 Task: open an excel sheet and write heading  Money ManagerAdd Descriptions in a column and its values below  'Salary, Rent, Groceries, Utilities, Dining out, Transportation & Entertainment. 'Add Categories in next column and its values below  Income, Expense, Expense, Expense, Expense, Expense & Expense. Add Amount in next column and its values below  $2,500, $800, $200, $100, $50, $30 & $100Add Dates in next column and its values below  2023-05-01, 2023-05-05, 2023-05-10, 2023-05-15, 2023-05-20, 2023-05-25 & 2023-05-31Save page ExpReport review
Action: Mouse moved to (28, 108)
Screenshot: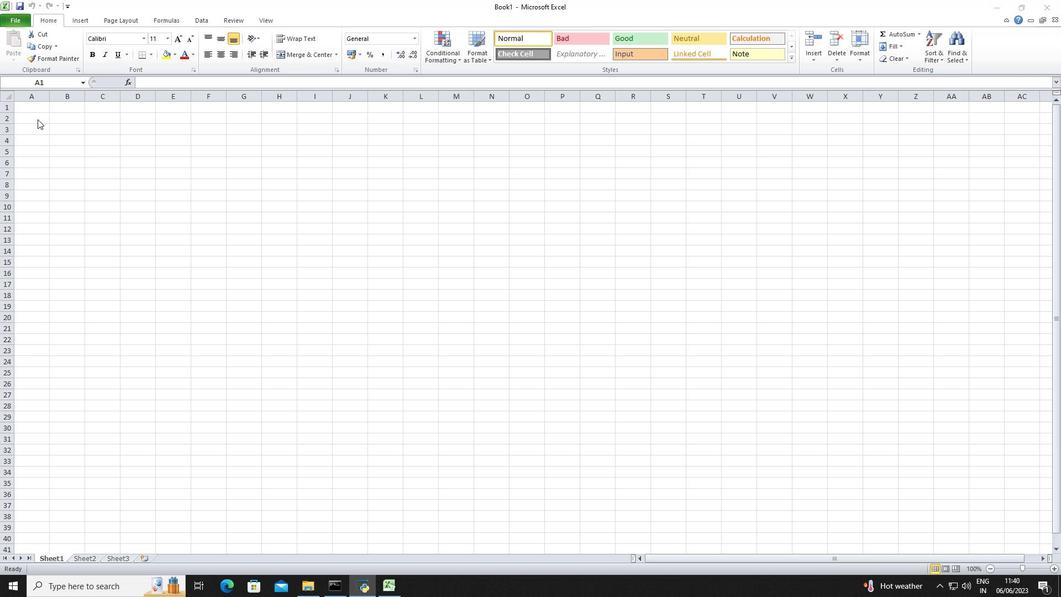 
Action: Mouse pressed left at (28, 108)
Screenshot: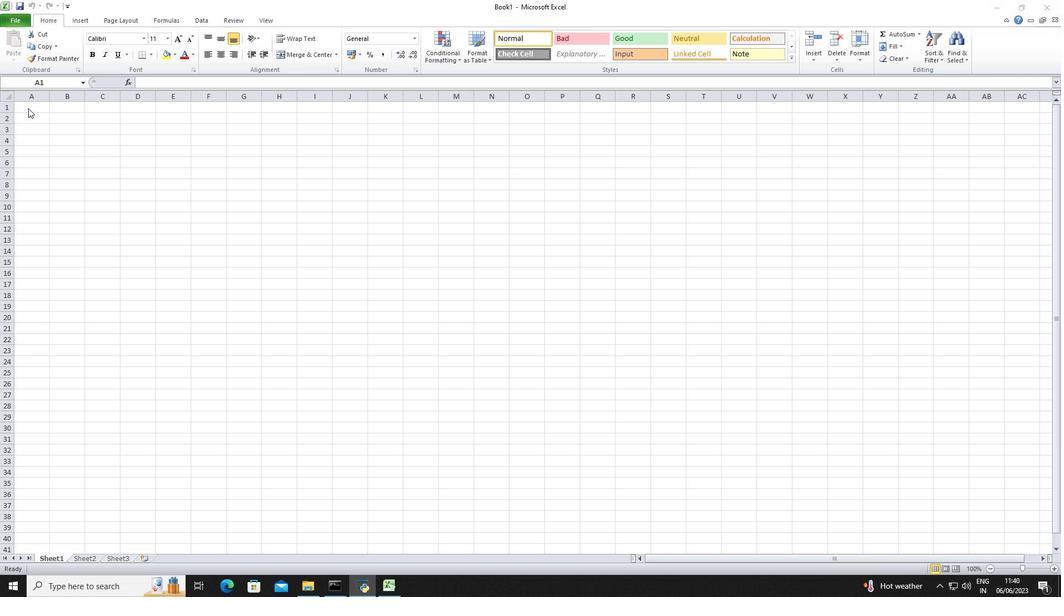 
Action: Key pressed <Key.shift><Key.shift>Money<Key.space><Key.shift>Manager<Key.enter><Key.enter><Key.shift>Descriptions<Key.down><Key.down><Key.up><Key.shift>Salary<Key.down><Key.shift>Rent<Key.down><Key.shift>Groceries<Key.down><Key.shift><Key.shift><Key.shift>Utilities<Key.down><Key.shift><Key.shift><Key.shift><Key.shift><Key.shift><Key.shift><Key.shift><Key.shift><Key.shift><Key.shift><Key.shift><Key.shift><Key.shift><Key.shift><Key.shift><Key.shift><Key.shift><Key.shift><Key.shift><Key.shift><Key.shift><Key.shift>Dining<Key.space>out<Key.down><Key.shift>Transportation<Key.enter><Key.shift>Entertainment<Key.down><Key.right><Key.right><Key.up><Key.up><Key.up><Key.up><Key.up><Key.up><Key.up><Key.up><Key.shift>Categories<Key.down><Key.shift>Income<Key.enter><Key.shift>Expense<Key.down><Key.shift>Expense<Key.enter><Key.shift>Expense<Key.enter><Key.shift>Exppense<Key.backspace><Key.backspace><Key.backspace><Key.backspace><Key.backspace>ense<Key.enter><Key.shift>Expense<Key.enter><Key.shift>Expense<Key.down><Key.right><Key.right><Key.up><Key.up><Key.up><Key.left><Key.right><Key.up><Key.up><Key.up><Key.up><Key.up><Key.down><Key.left><Key.up><Key.right><Key.right><Key.left><Key.down><Key.up><Key.shift>Amount<Key.down>2500<Key.down>800<Key.down>200<Key.down>100<Key.down>50<Key.down>30<Key.down>100<Key.down>
Screenshot: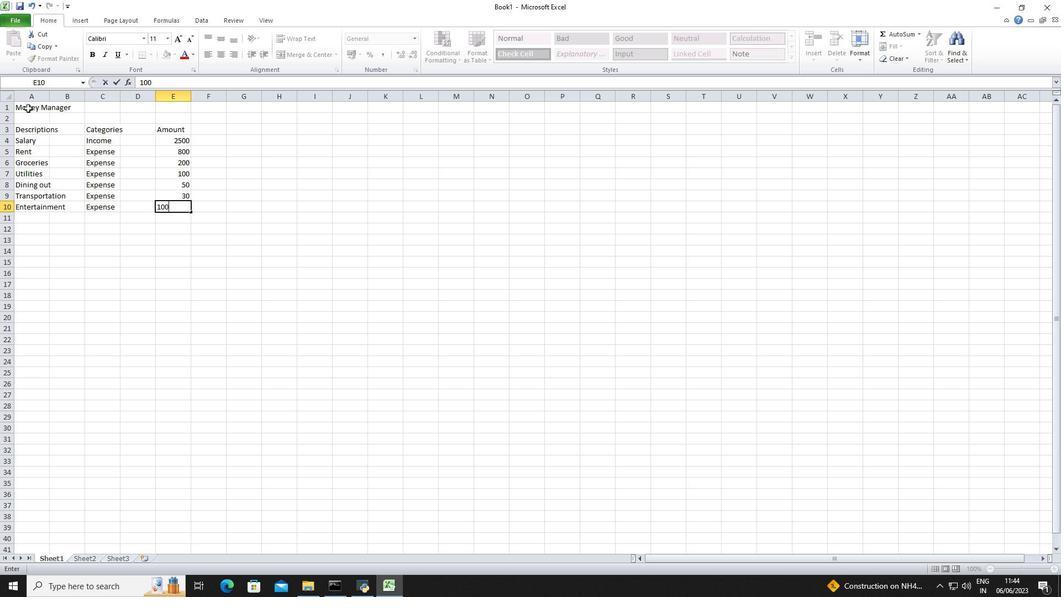 
Action: Mouse moved to (169, 141)
Screenshot: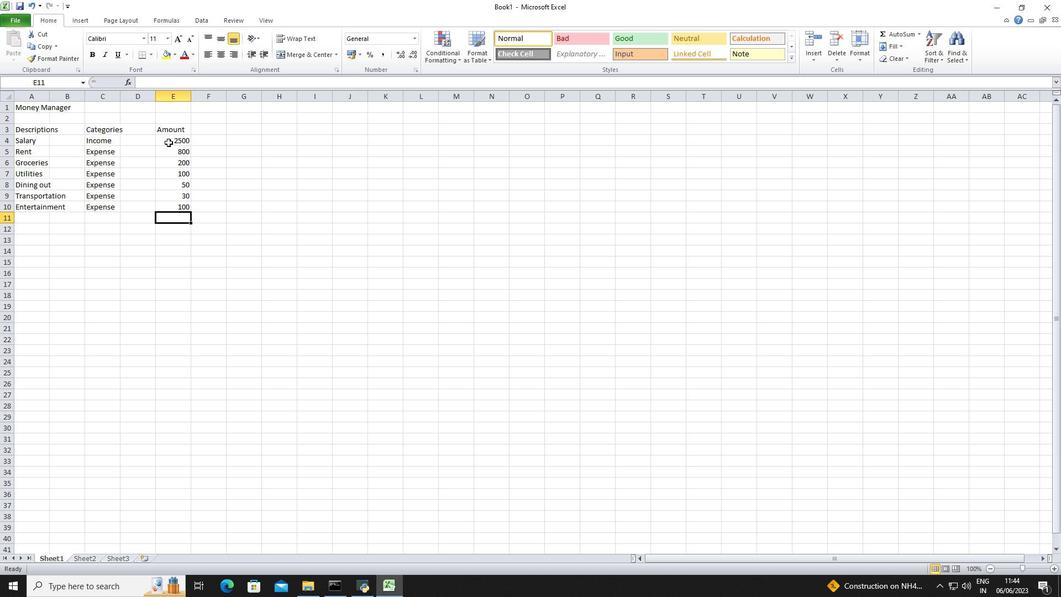 
Action: Mouse pressed left at (169, 141)
Screenshot: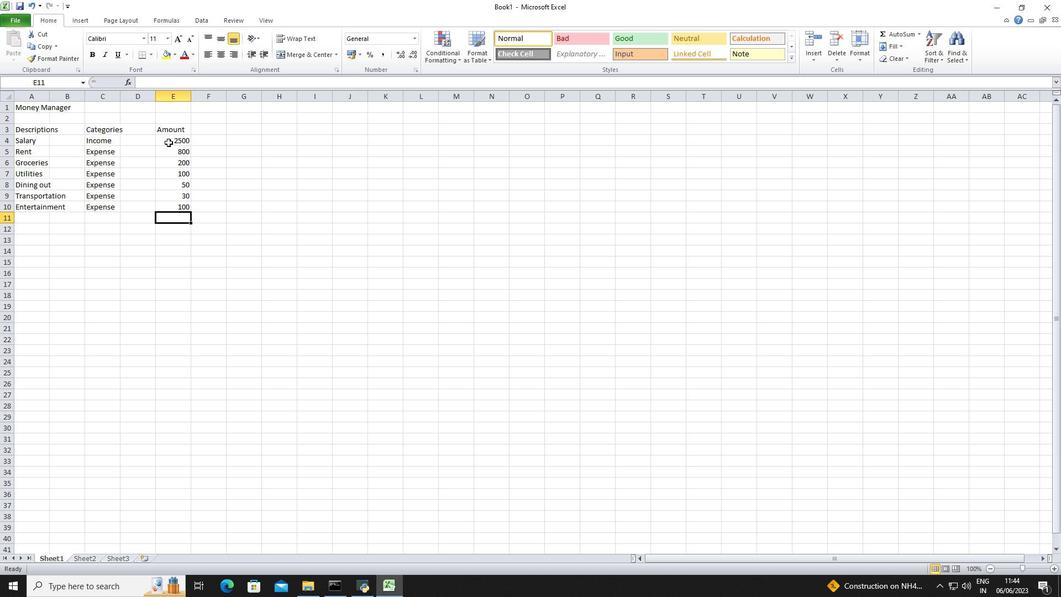 
Action: Mouse moved to (417, 40)
Screenshot: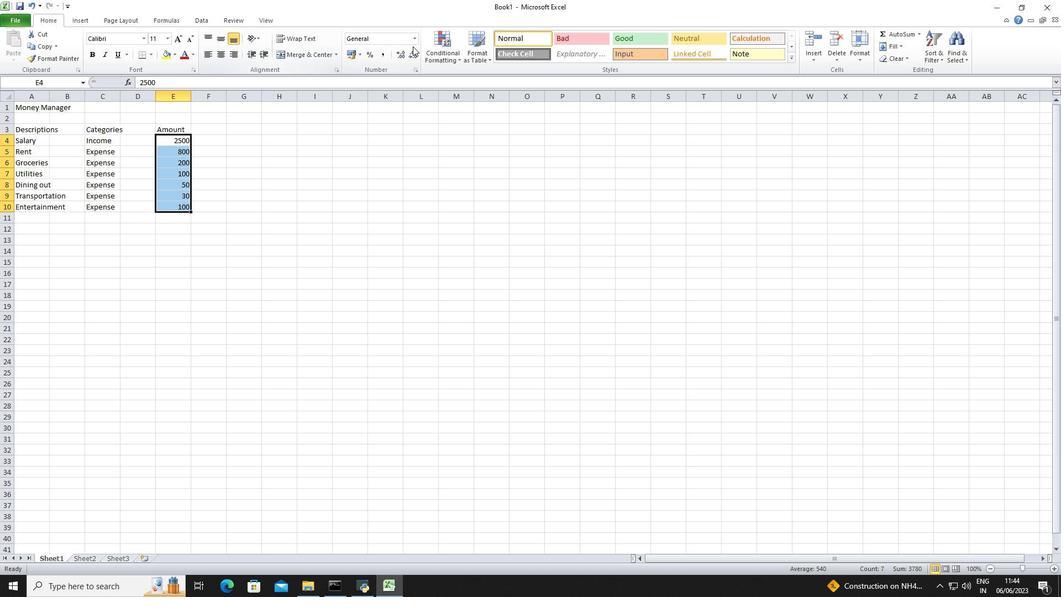 
Action: Mouse pressed left at (417, 40)
Screenshot: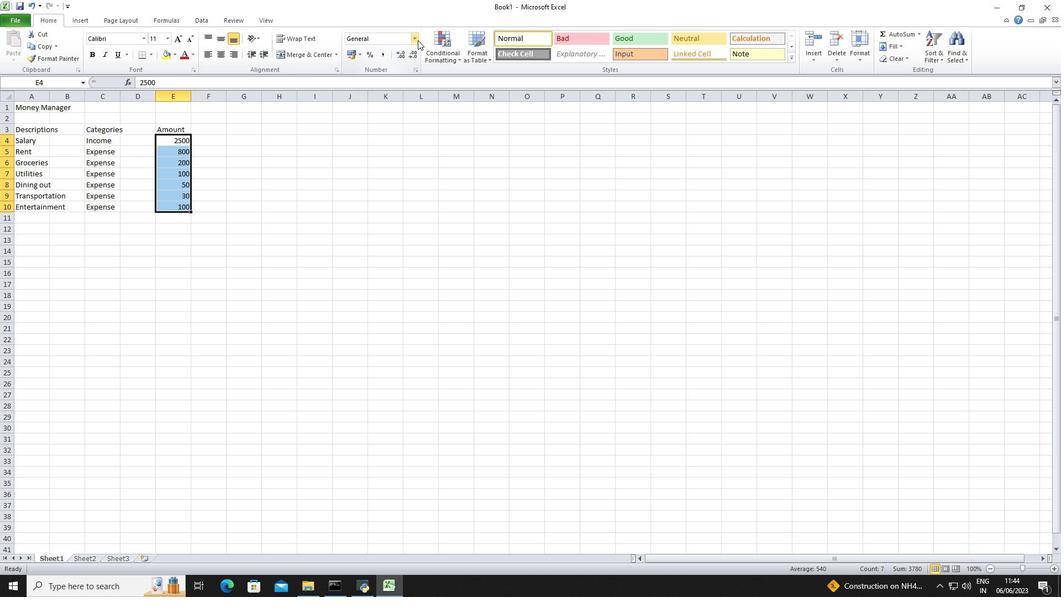 
Action: Mouse moved to (361, 320)
Screenshot: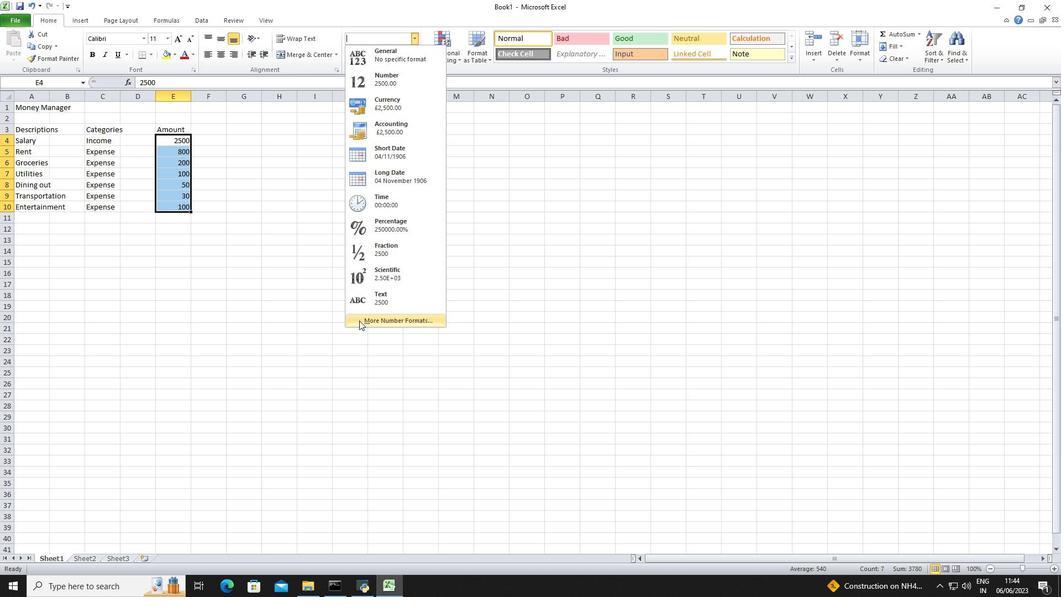 
Action: Mouse pressed left at (361, 320)
Screenshot: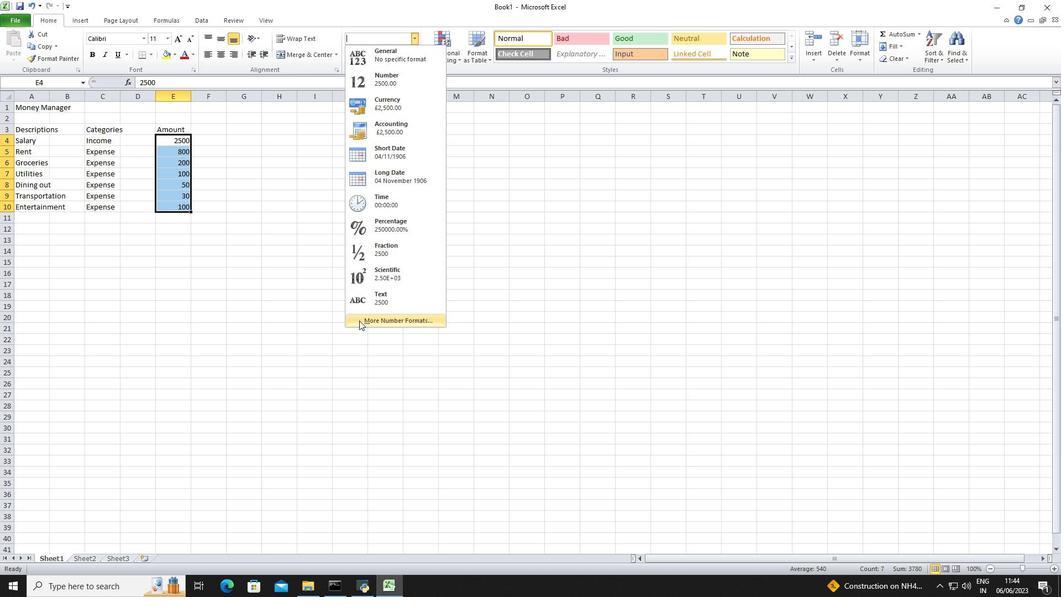 
Action: Mouse moved to (168, 207)
Screenshot: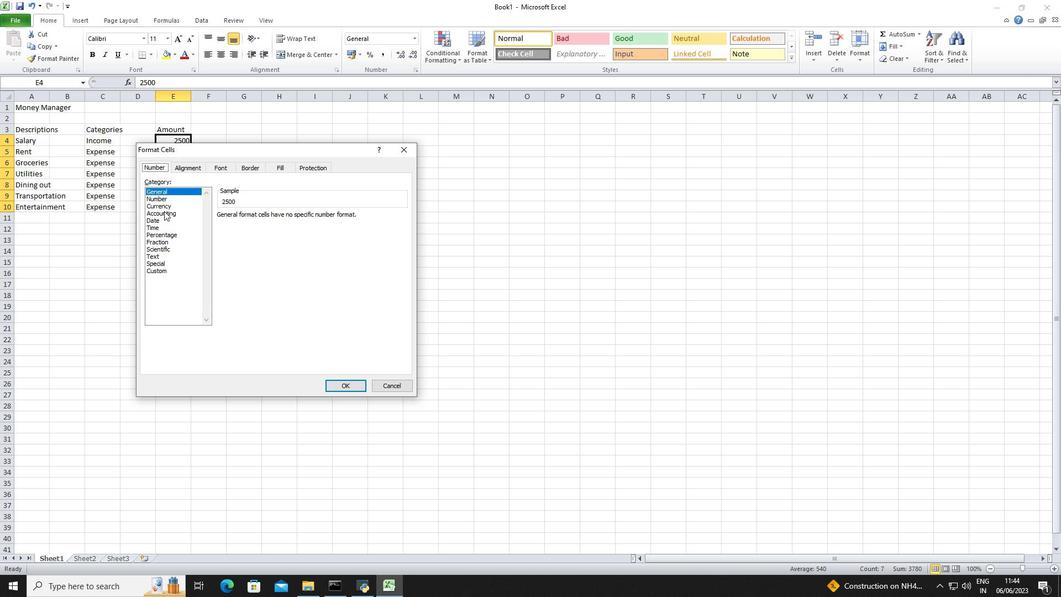 
Action: Mouse pressed left at (168, 207)
Screenshot: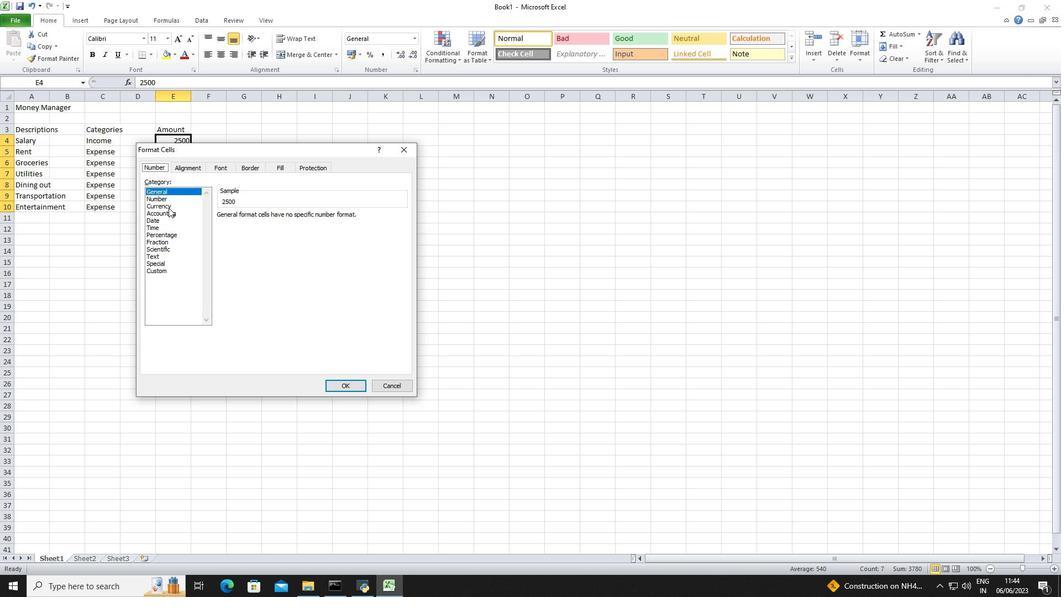 
Action: Mouse moved to (289, 217)
Screenshot: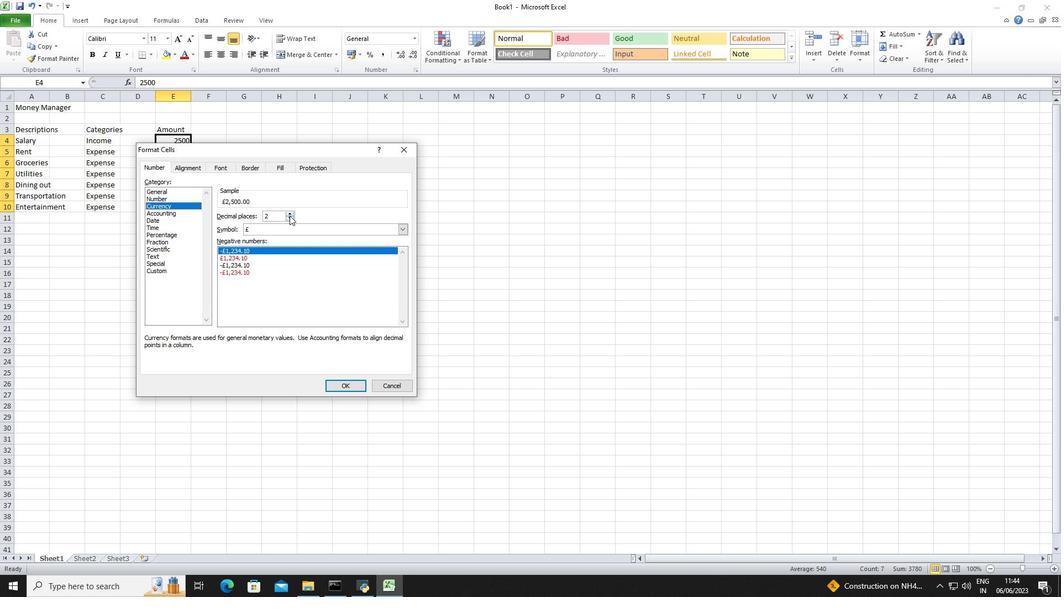 
Action: Mouse pressed left at (289, 217)
Screenshot: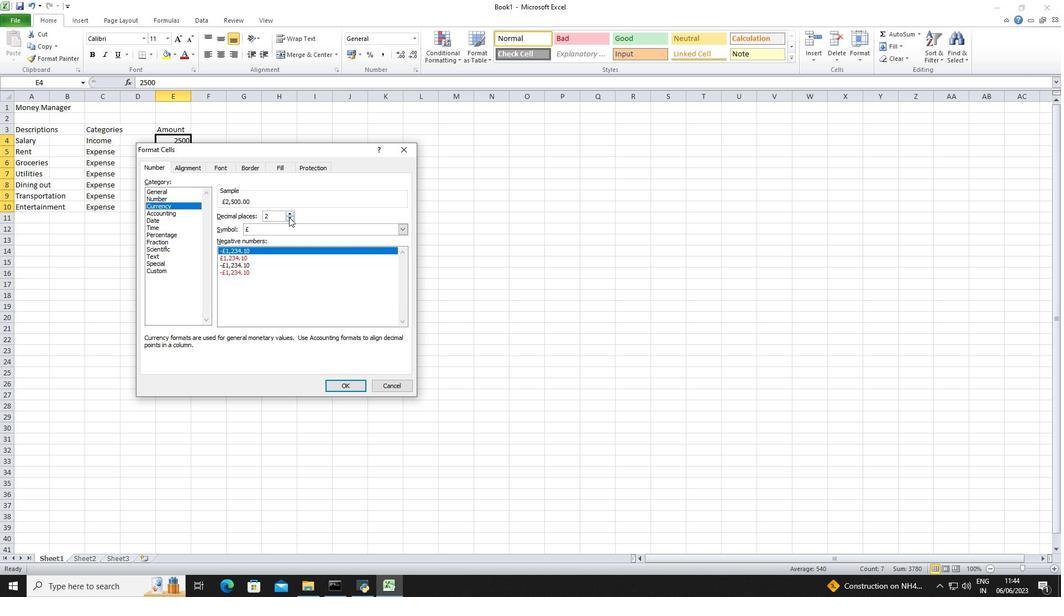 
Action: Mouse pressed left at (289, 217)
Screenshot: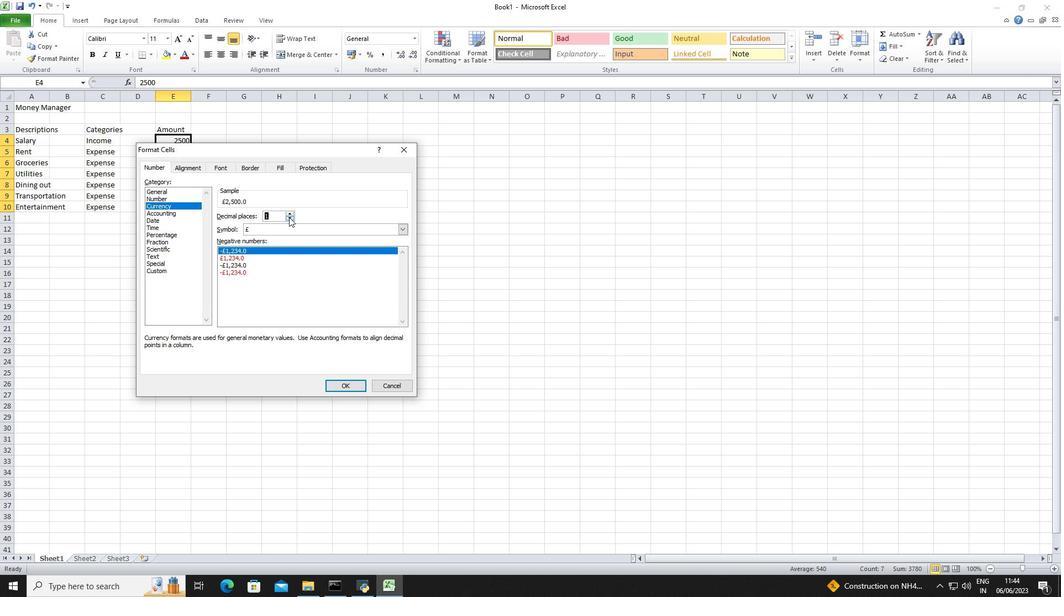 
Action: Mouse moved to (284, 229)
Screenshot: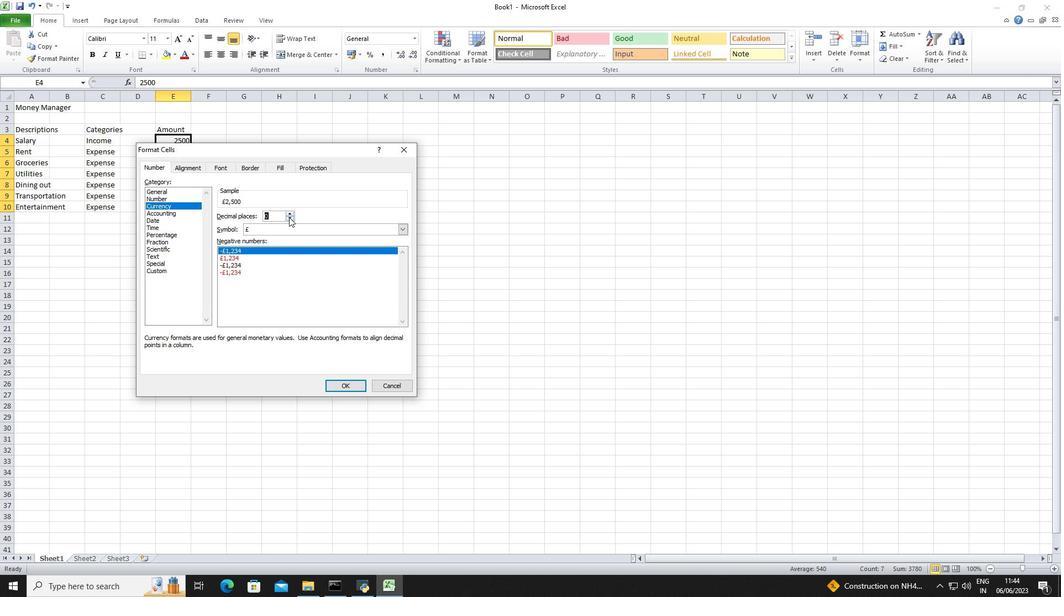 
Action: Mouse pressed left at (284, 229)
Screenshot: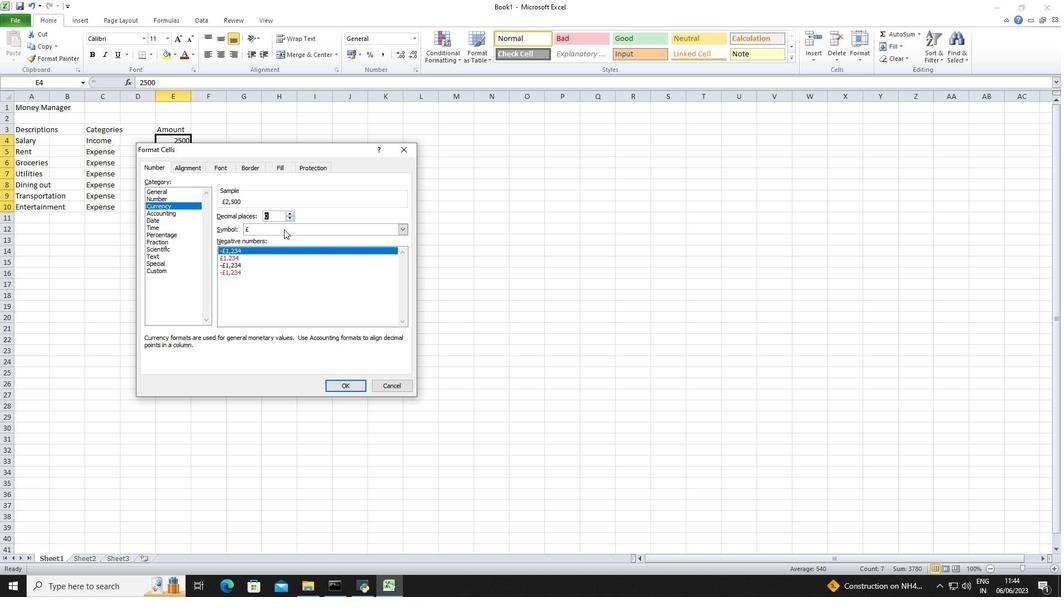 
Action: Mouse moved to (283, 248)
Screenshot: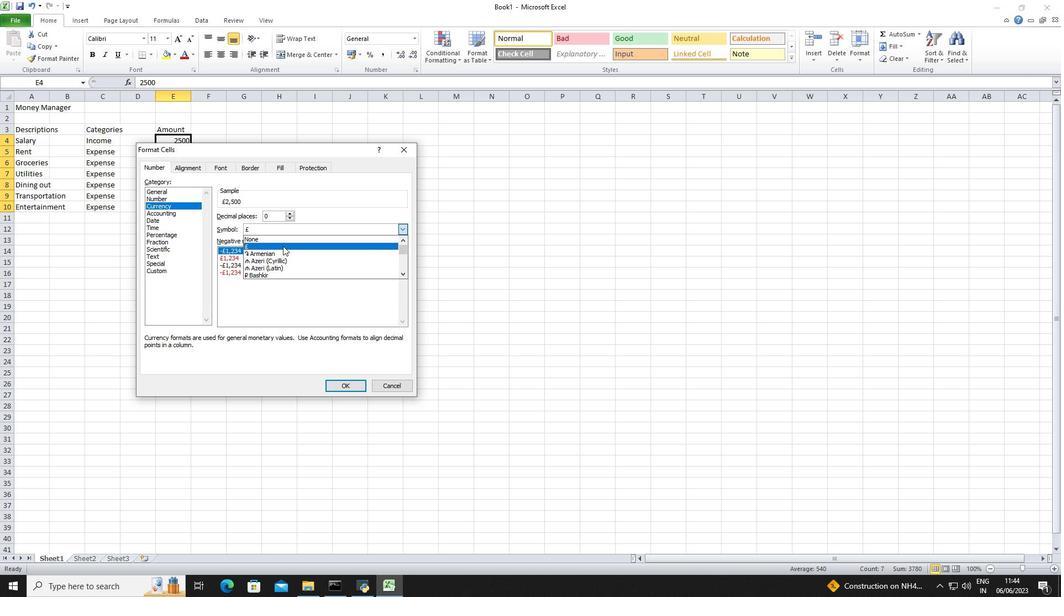 
Action: Mouse scrolled (283, 247) with delta (0, 0)
Screenshot: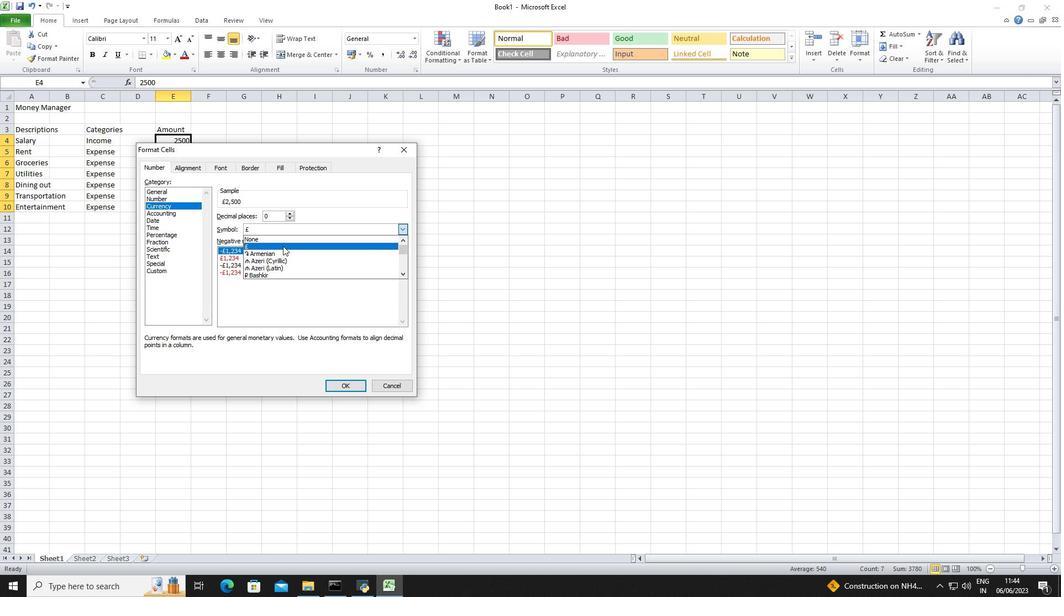 
Action: Mouse scrolled (283, 247) with delta (0, 0)
Screenshot: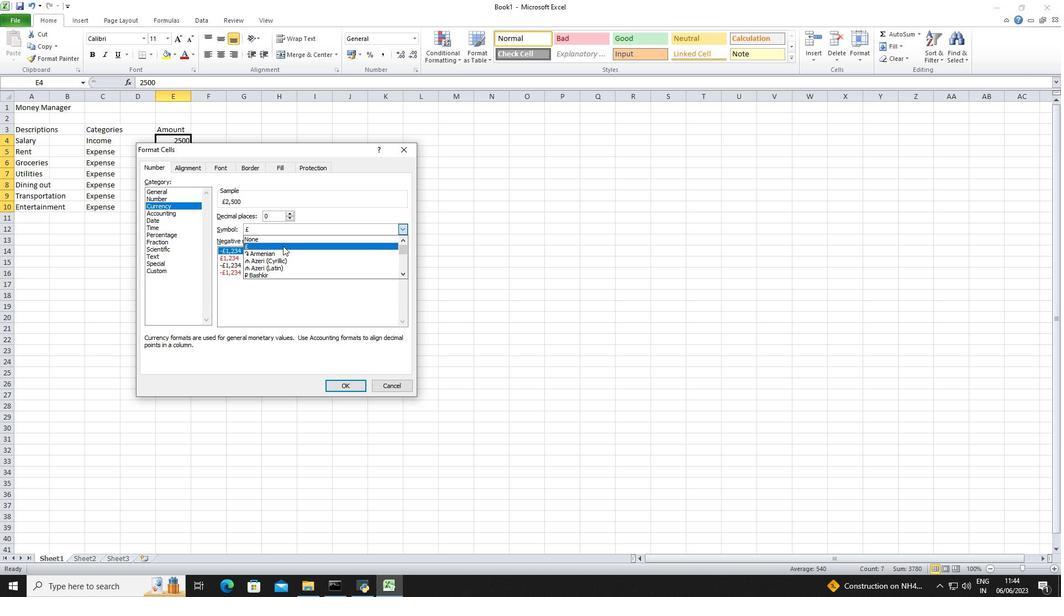 
Action: Mouse scrolled (283, 247) with delta (0, 0)
Screenshot: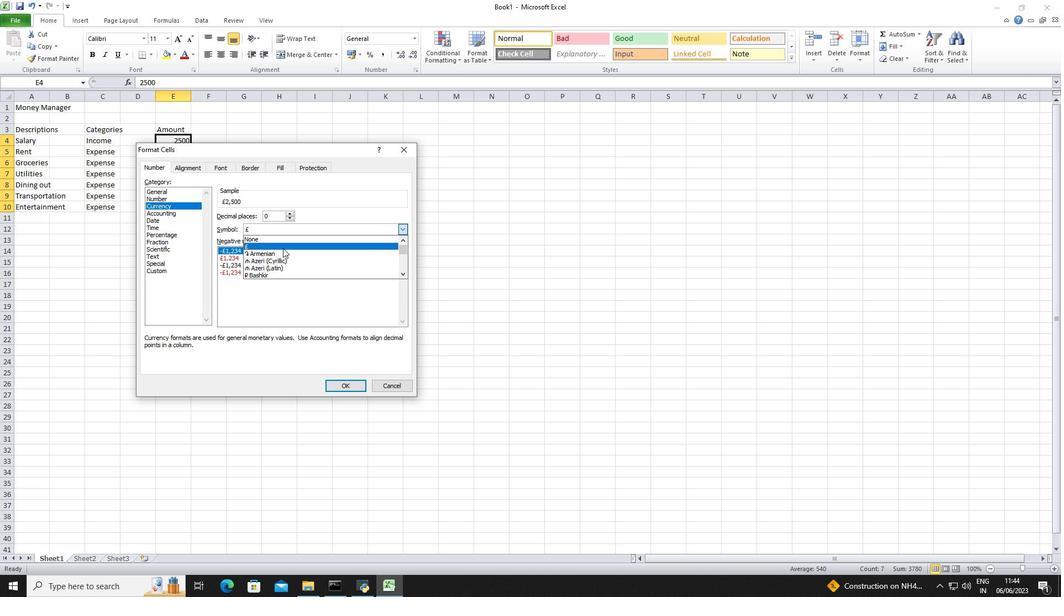 
Action: Mouse scrolled (283, 247) with delta (0, 0)
Screenshot: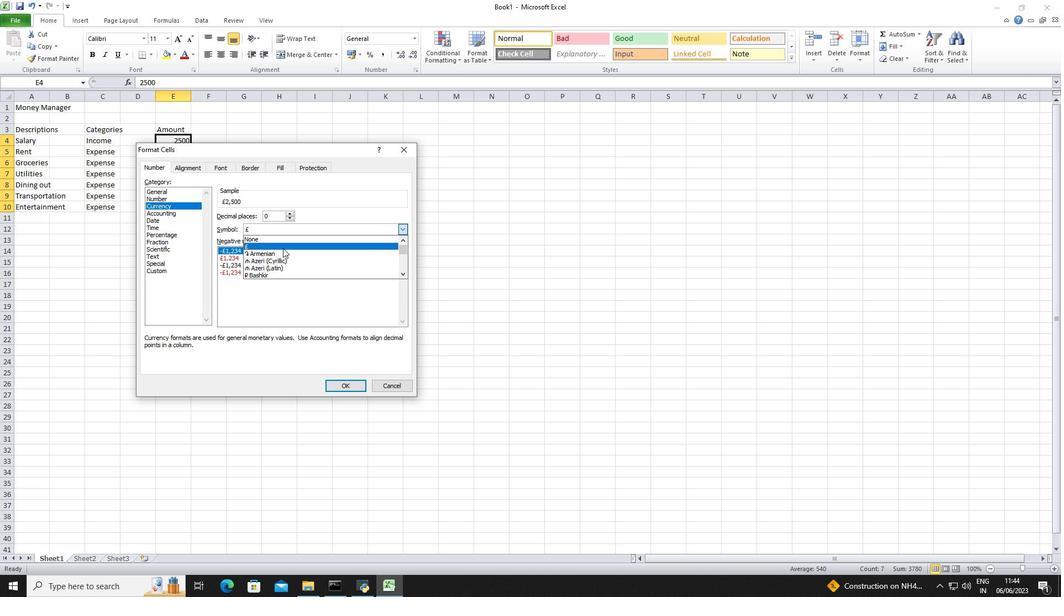 
Action: Mouse scrolled (283, 247) with delta (0, 0)
Screenshot: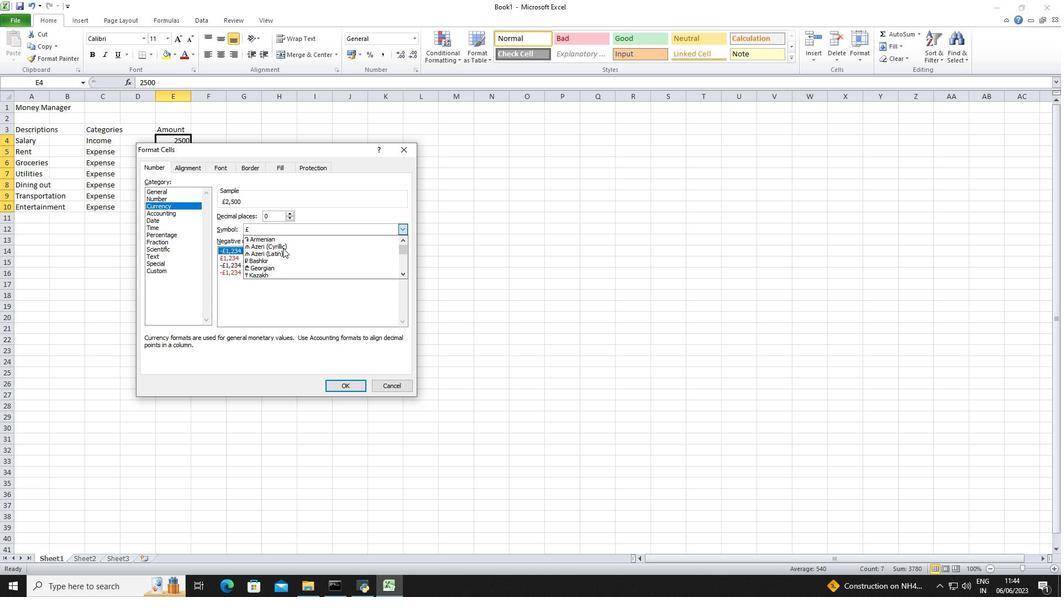 
Action: Mouse scrolled (283, 247) with delta (0, 0)
Screenshot: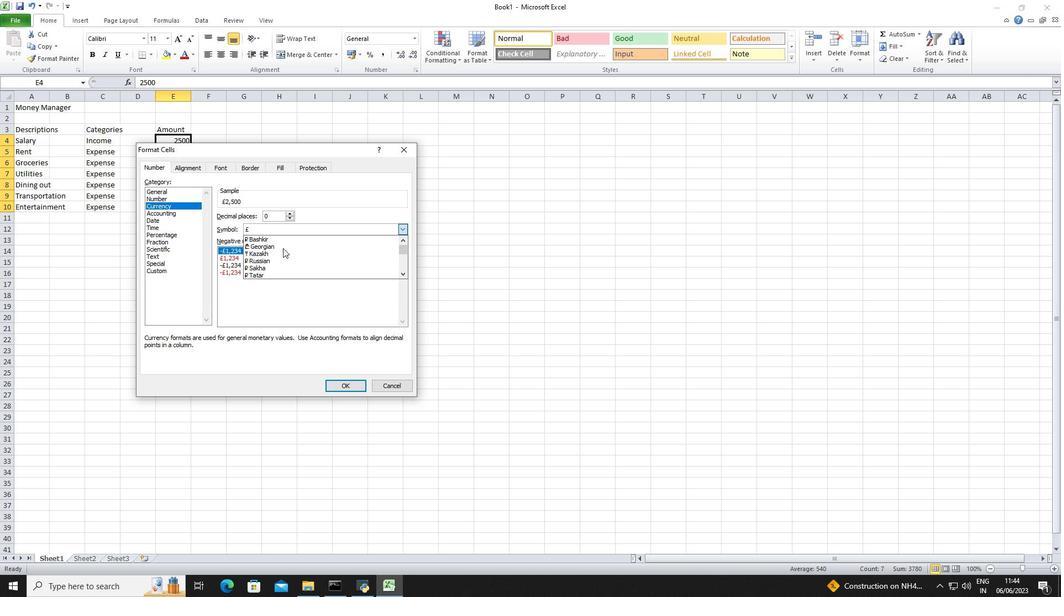 
Action: Mouse scrolled (283, 247) with delta (0, 0)
Screenshot: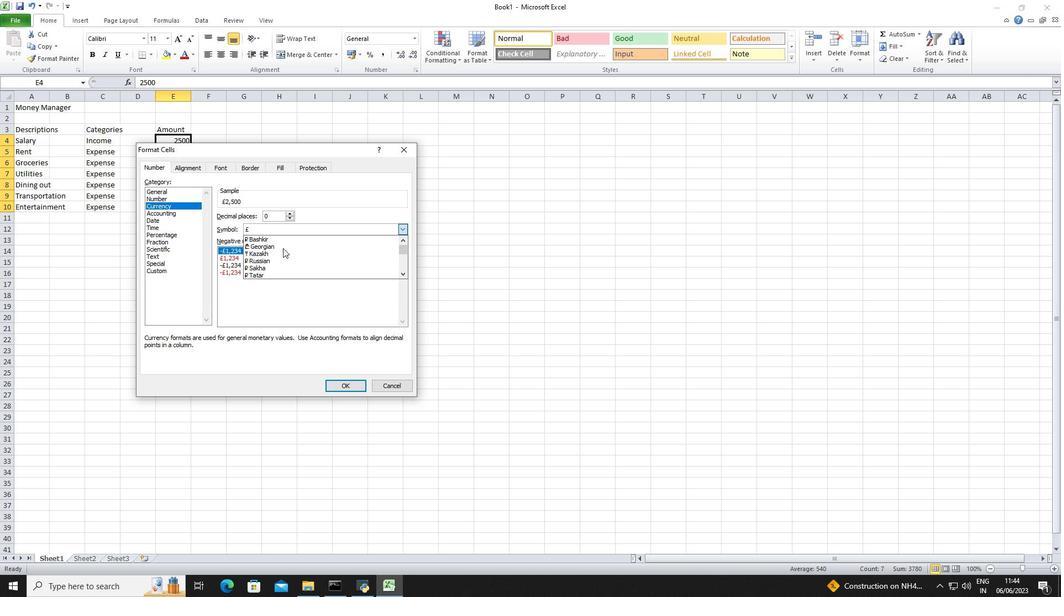 
Action: Mouse scrolled (283, 247) with delta (0, 0)
Screenshot: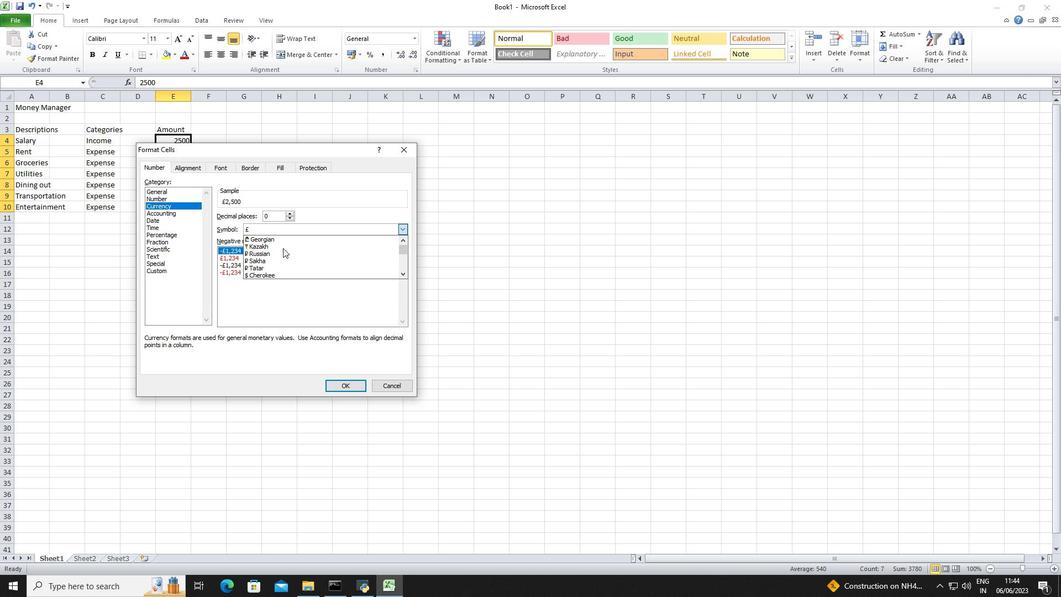 
Action: Mouse scrolled (283, 247) with delta (0, 0)
Screenshot: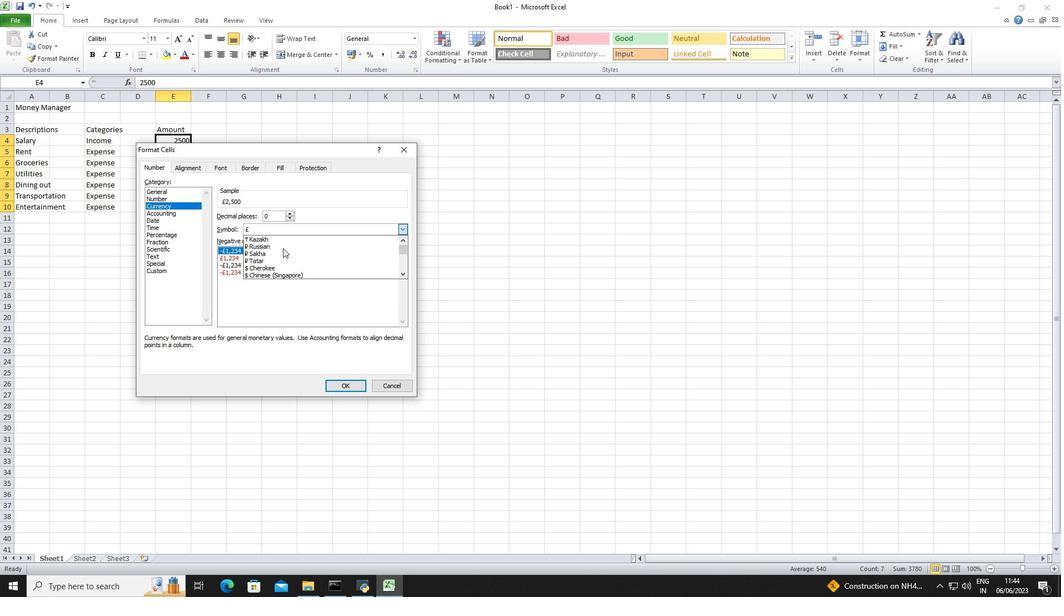 
Action: Mouse scrolled (283, 247) with delta (0, 0)
Screenshot: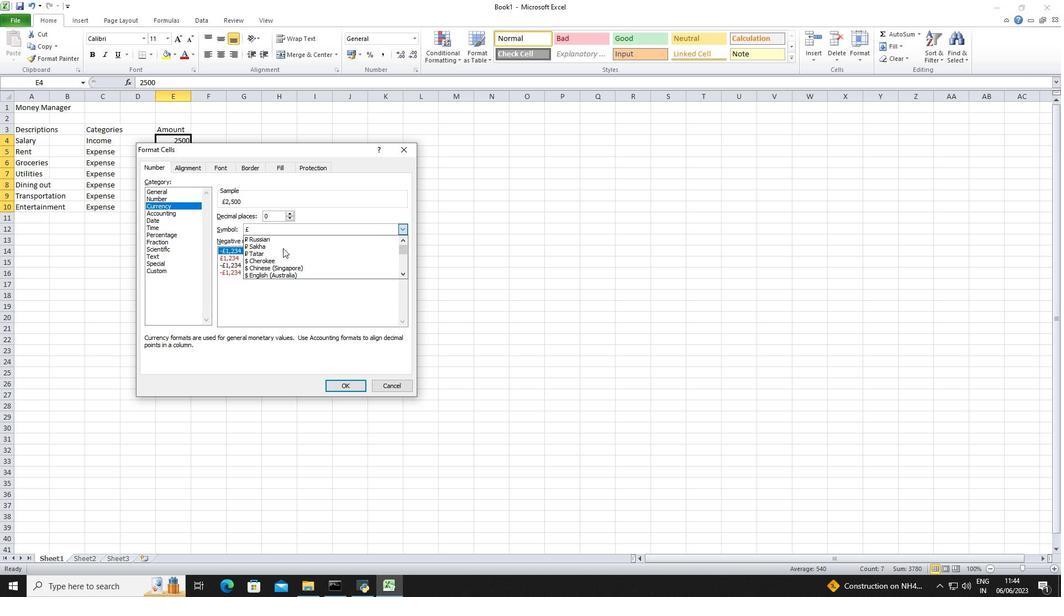 
Action: Mouse moved to (280, 260)
Screenshot: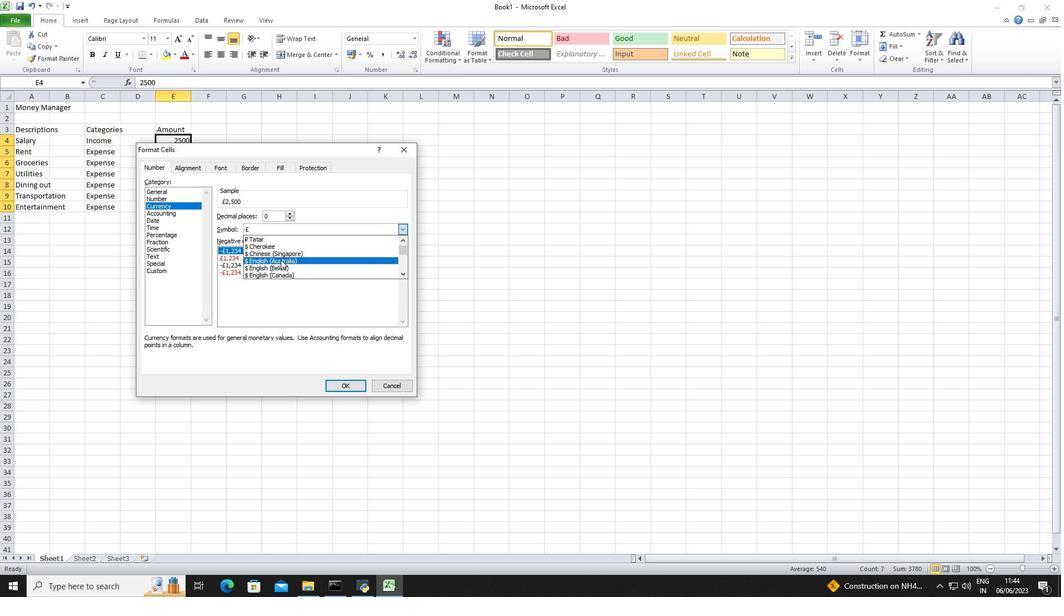 
Action: Mouse pressed left at (280, 260)
Screenshot: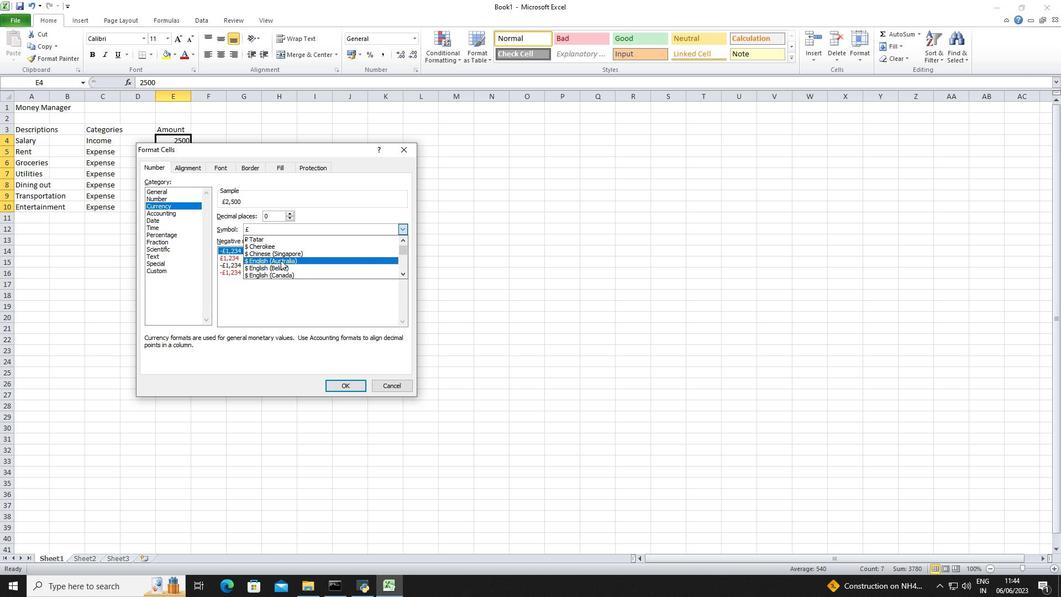 
Action: Mouse moved to (344, 384)
Screenshot: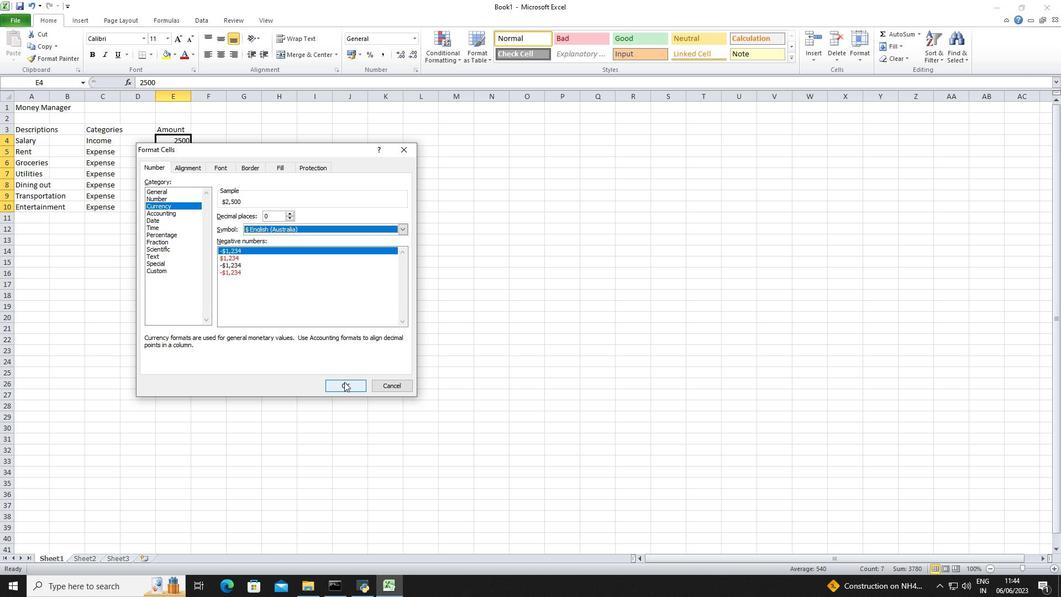 
Action: Mouse pressed left at (344, 384)
Screenshot: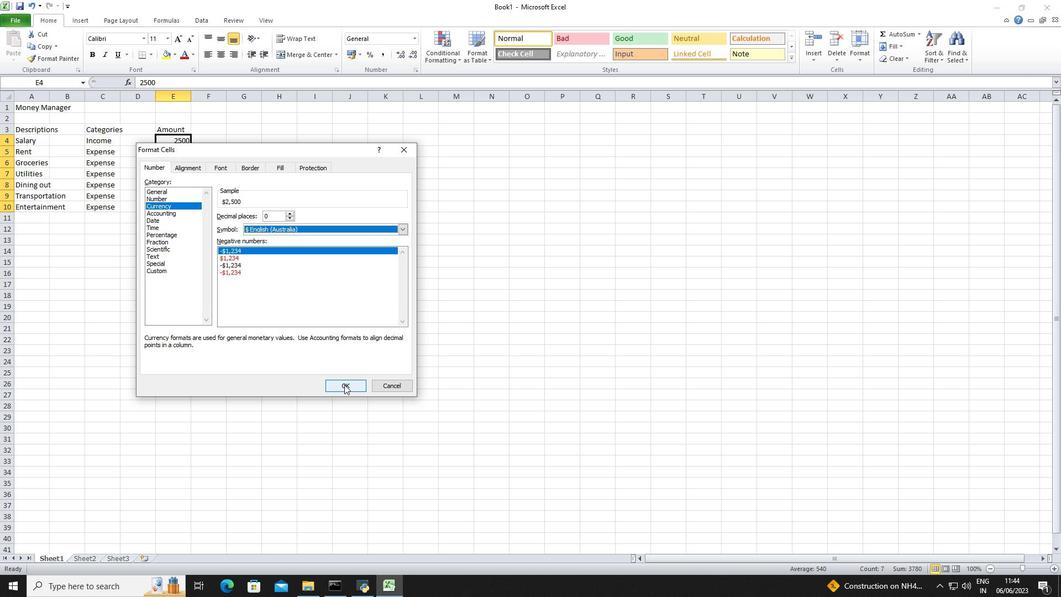 
Action: Mouse moved to (241, 128)
Screenshot: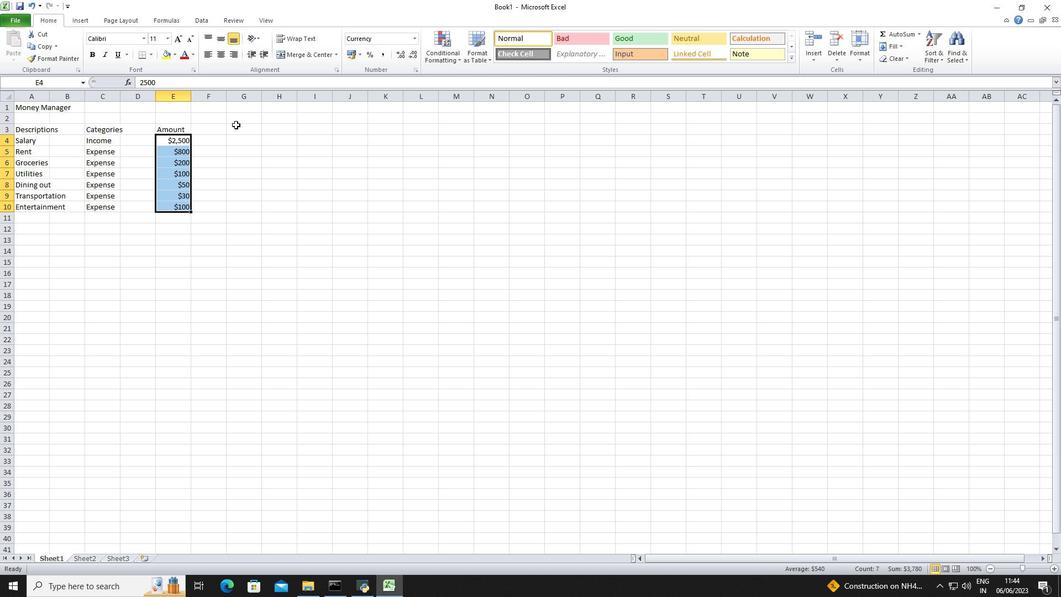 
Action: Mouse pressed left at (241, 128)
Screenshot: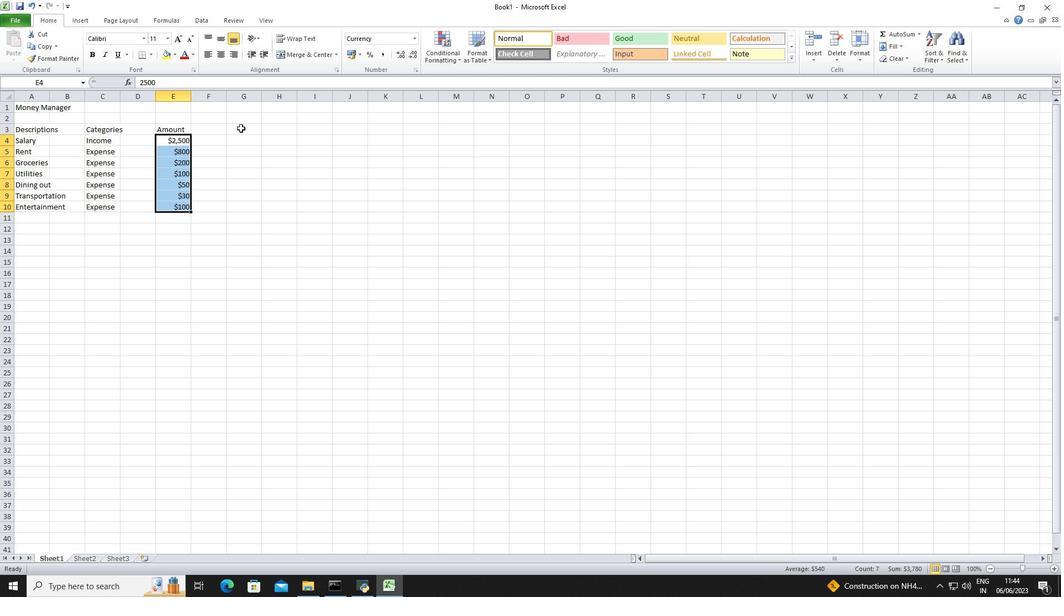 
Action: Key pressed <Key.shift>Dates
Screenshot: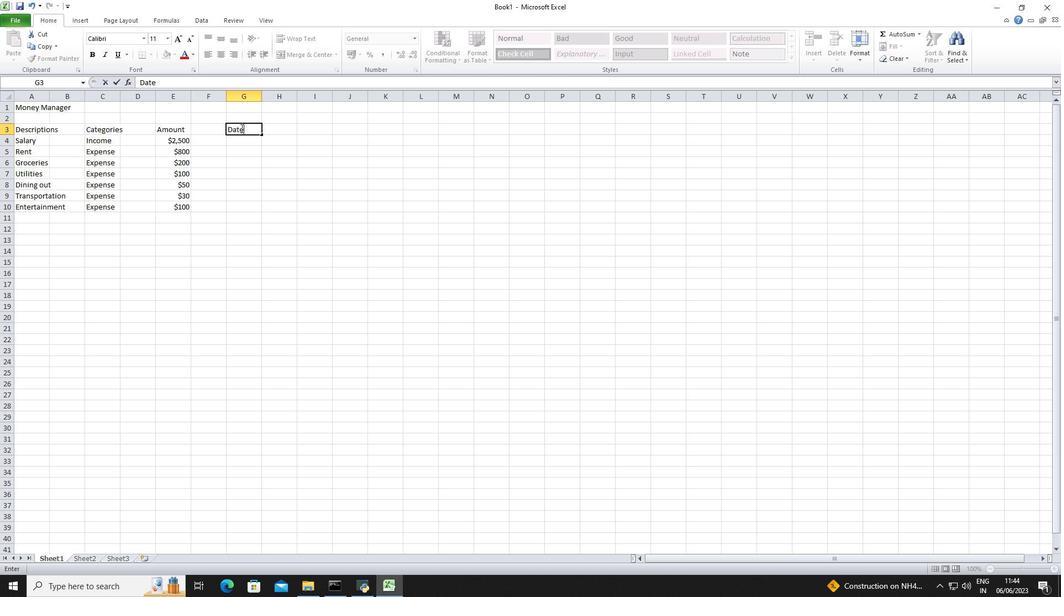 
Action: Mouse moved to (241, 141)
Screenshot: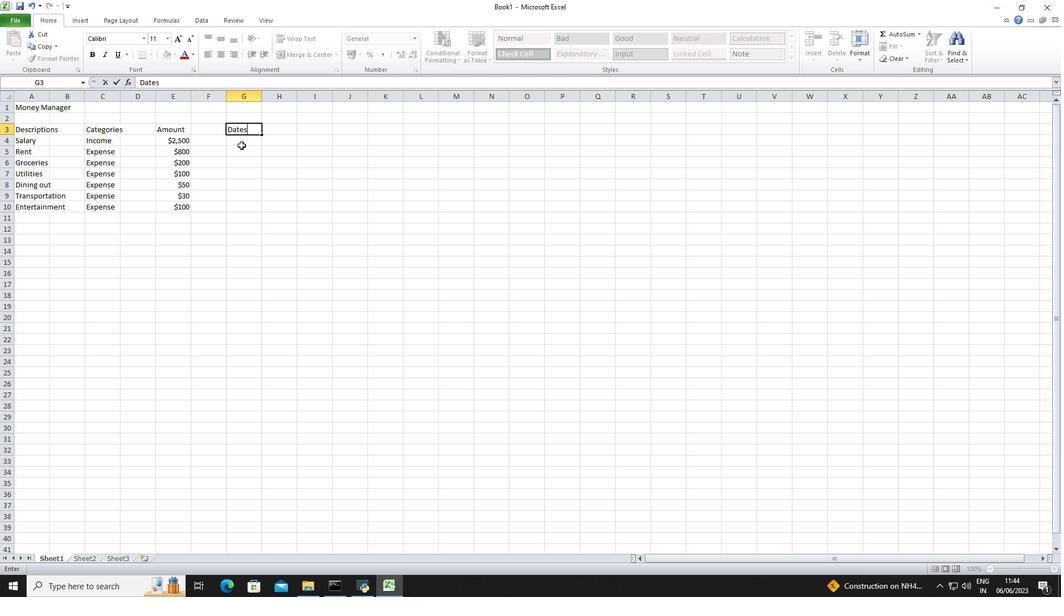
Action: Mouse pressed left at (241, 141)
Screenshot: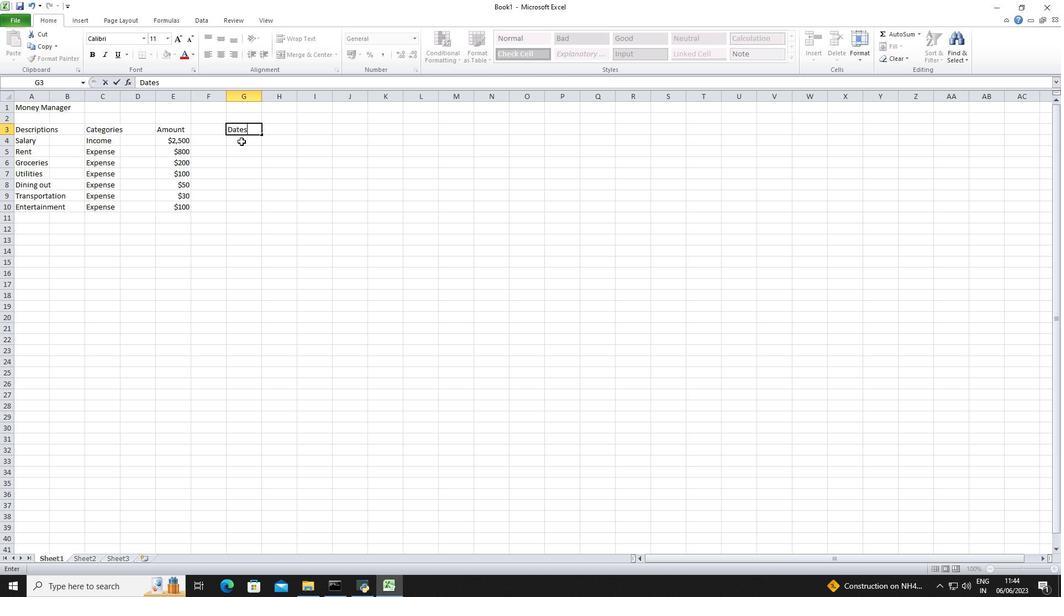 
Action: Key pressed 023-05-01<Key.enter>2023-05-05<Key.enter>2023-05-10<Key.enter>2023-05-15<Key.enter>22<Key.backspace>023-05-20<Key.enter>2023-05-25<Key.enter>2023-05-31<Key.enter><Key.down><Key.right><Key.right><Key.up><Key.up><Key.up>ctrl+S<Key.shift>Ex<Key.shift>p<Key.shift><Key.shift><Key.shift>Report<Key.space>review<Key.enter>
Screenshot: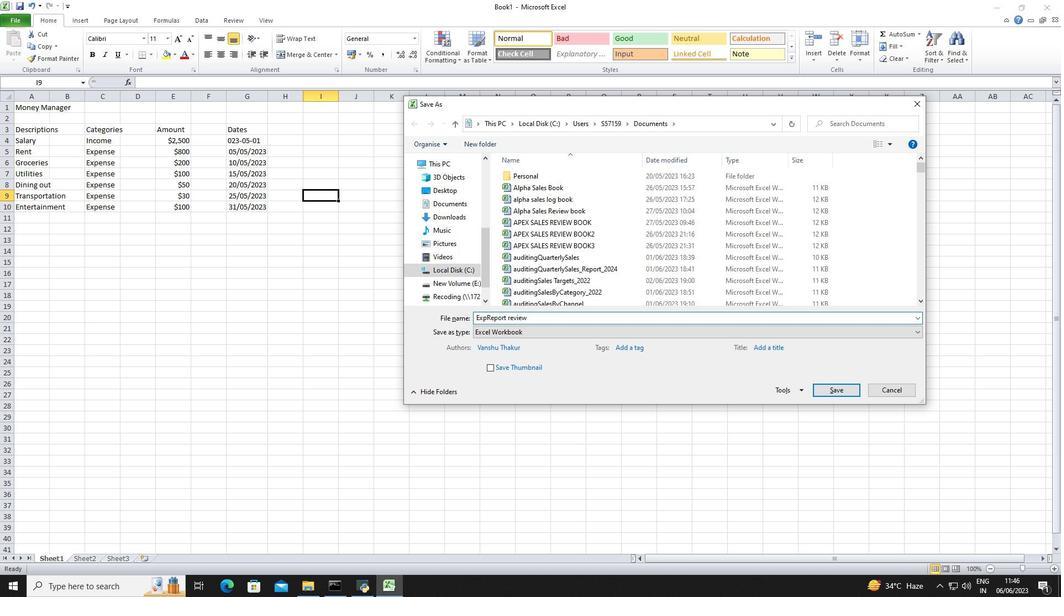 
